 Task: Schedule a meeting on June 22, 2023, from 9:30 AM to 10:00 AM with Prateek Kumar and shivani.mishra@outlook.com, and find a room using the email 'shivani.mishra@outlook.com'.
Action: Mouse moved to (141, 35)
Screenshot: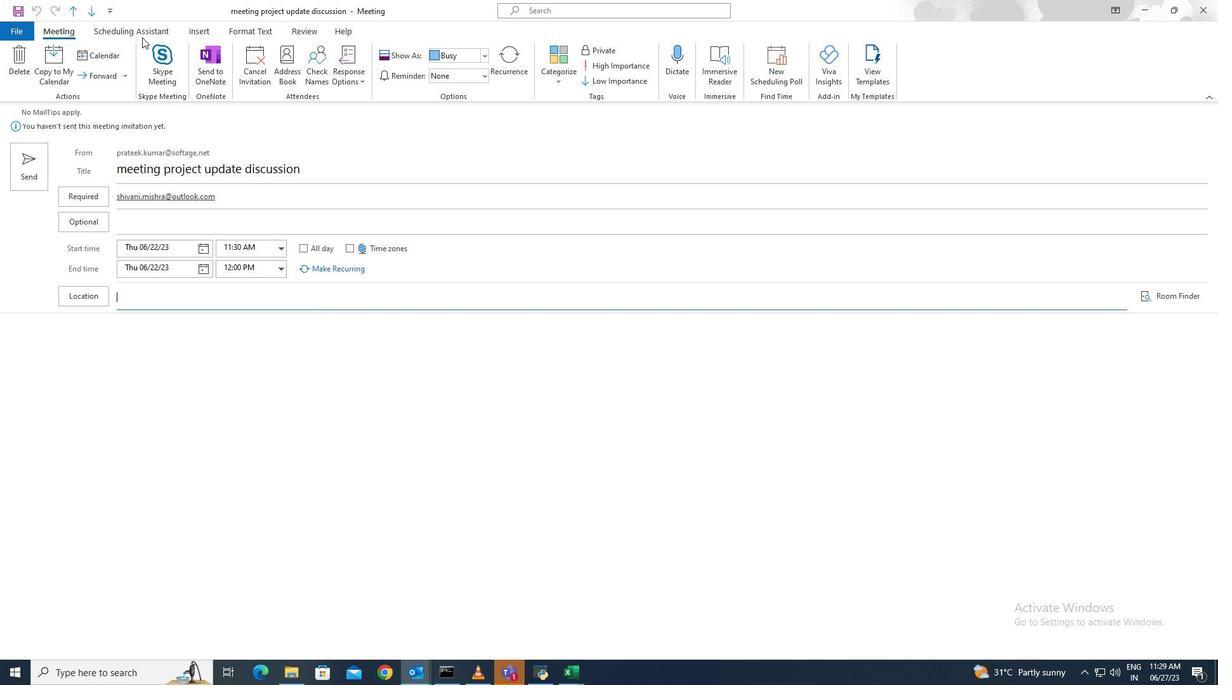 
Action: Mouse pressed left at (141, 35)
Screenshot: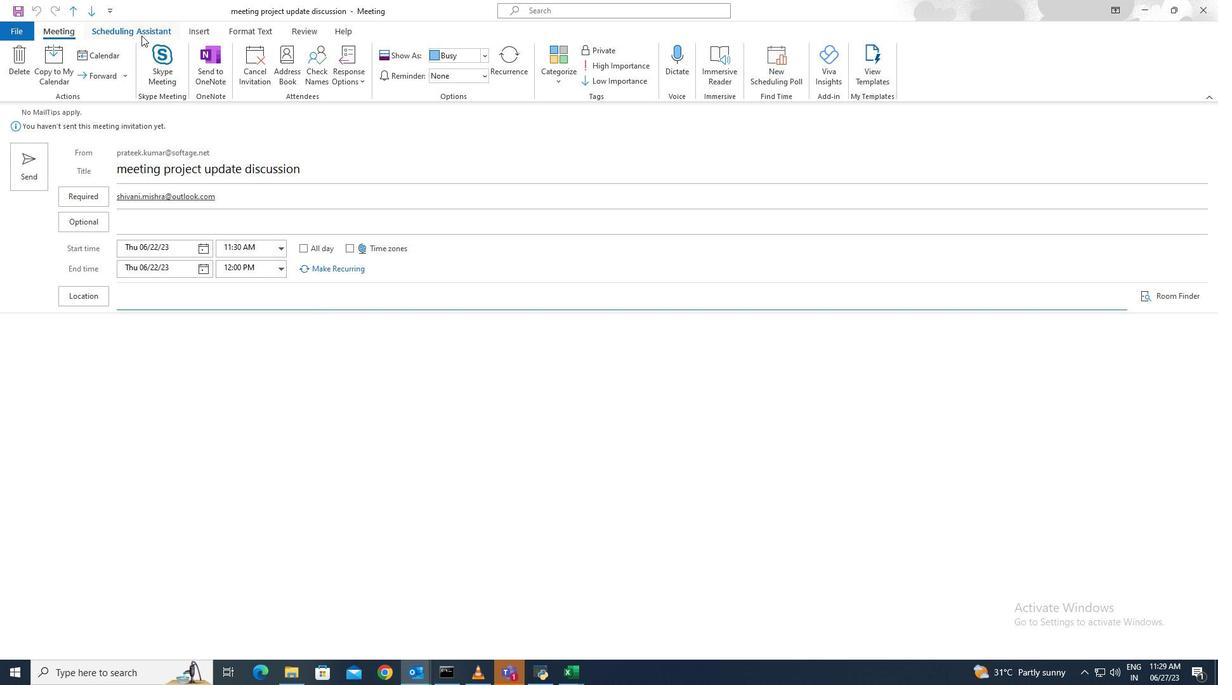 
Action: Mouse moved to (139, 66)
Screenshot: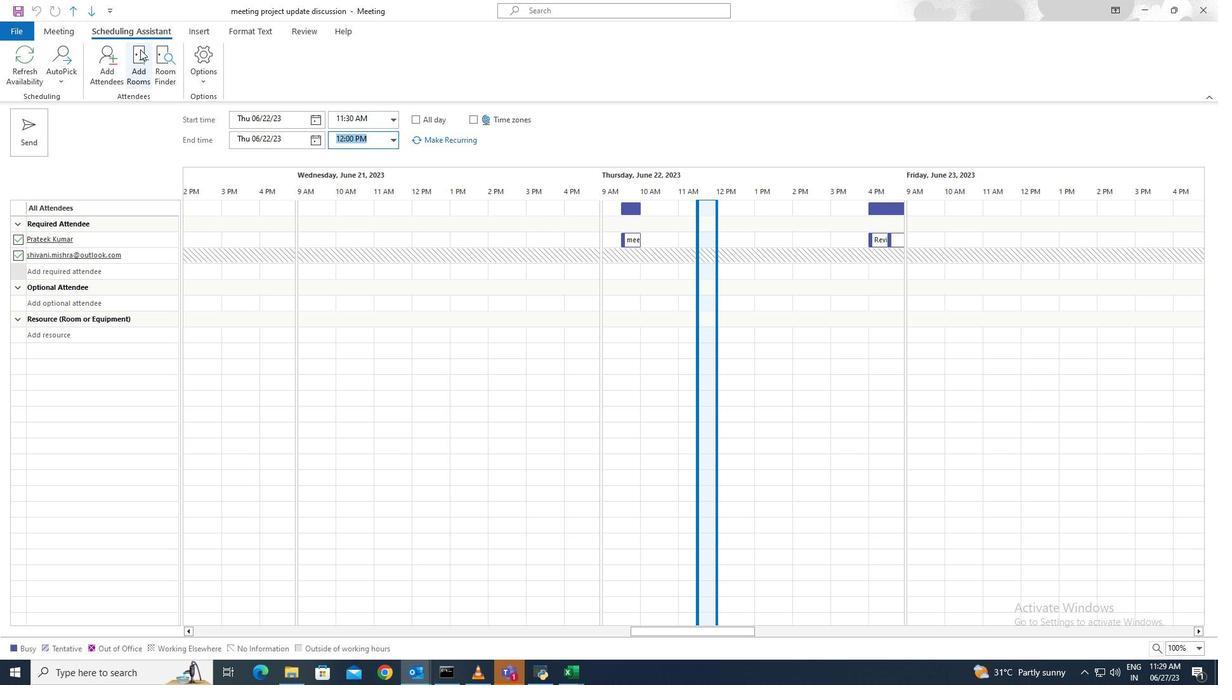 
Action: Mouse pressed left at (139, 66)
Screenshot: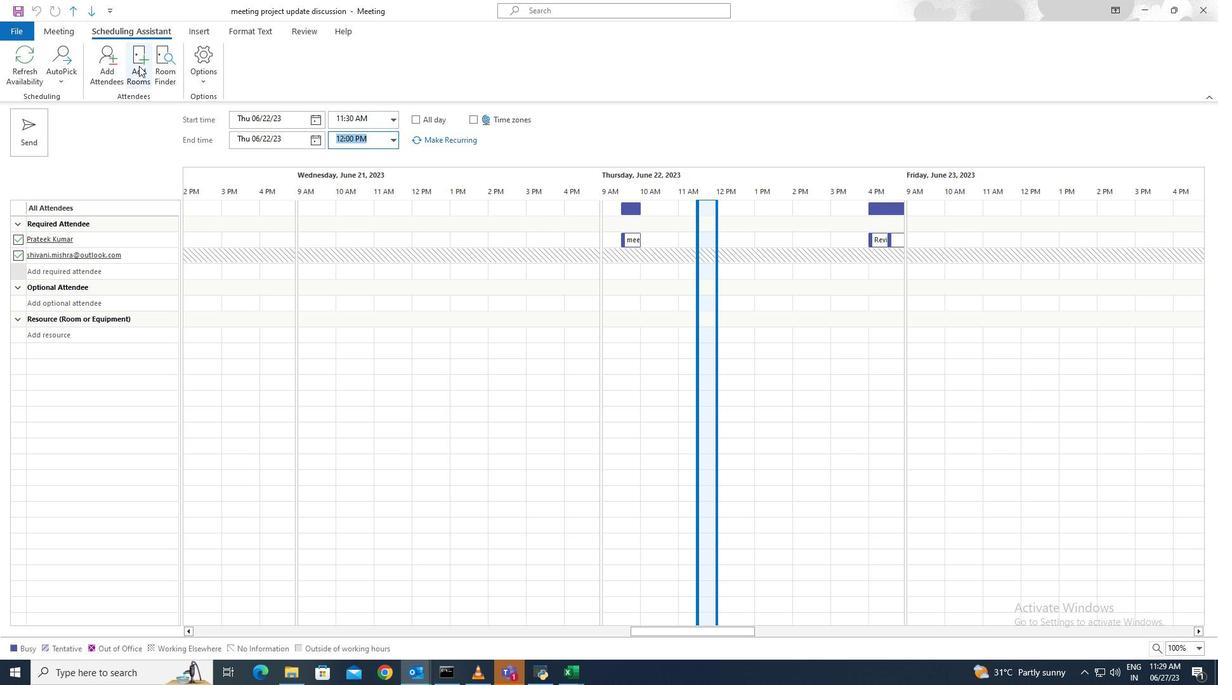 
Action: Mouse moved to (537, 437)
Screenshot: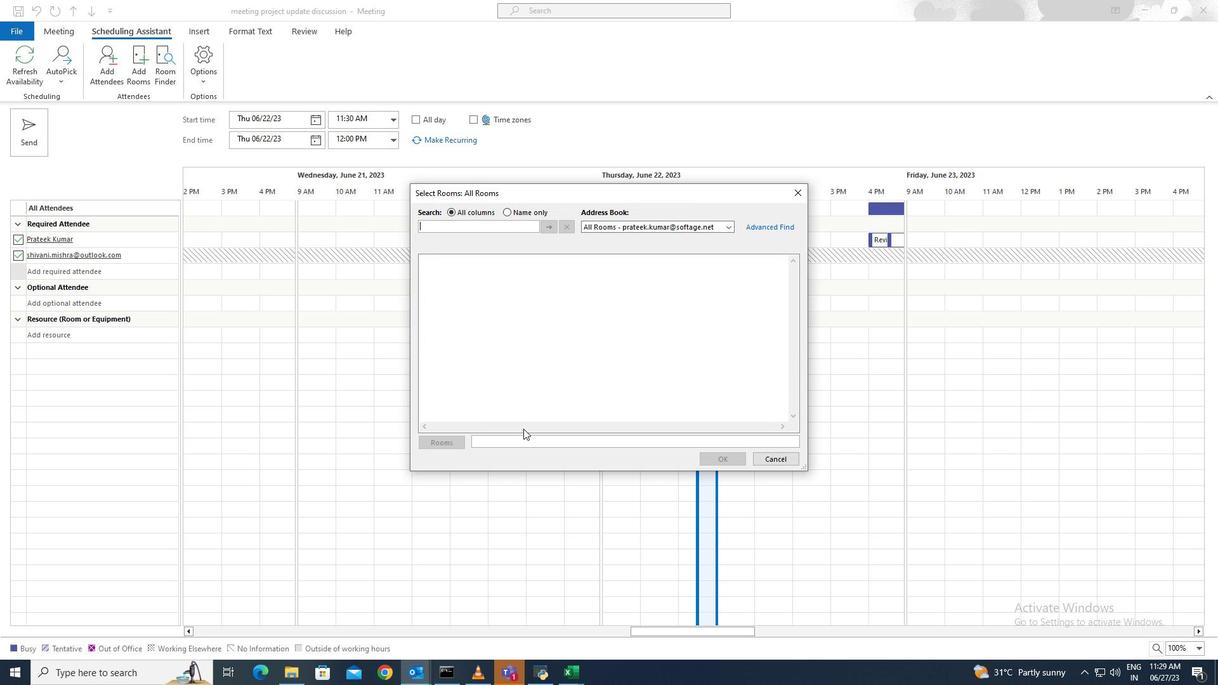 
Action: Mouse pressed left at (537, 437)
Screenshot: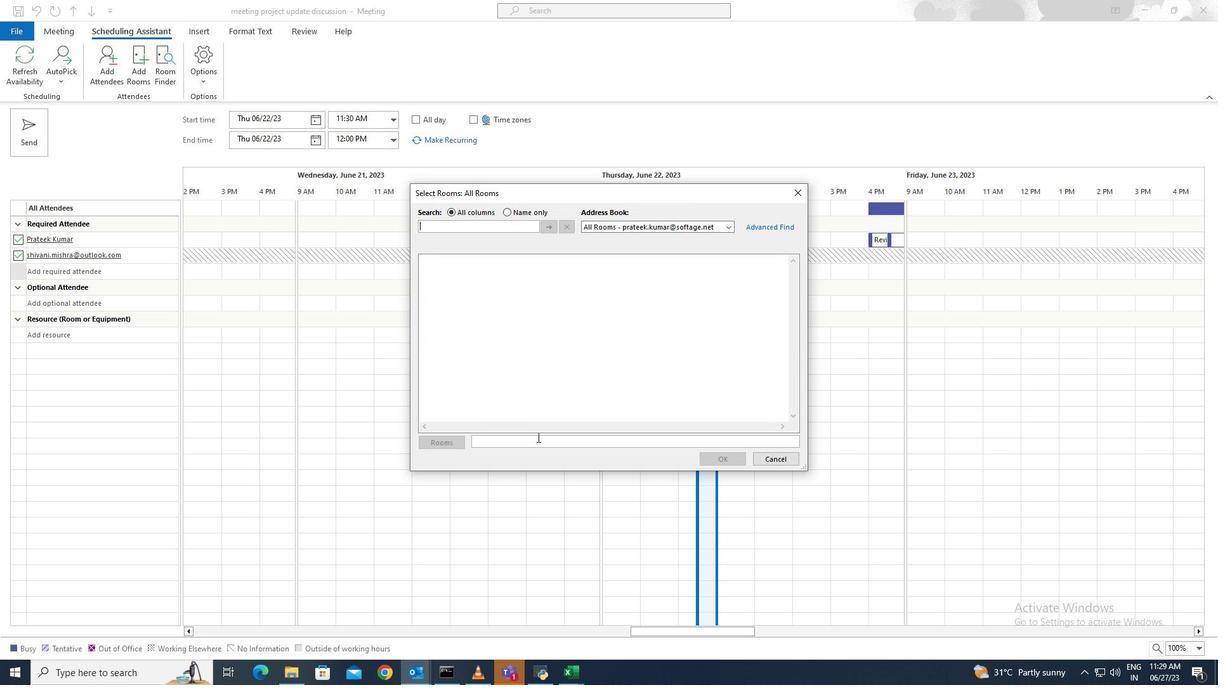 
Action: Key pressed shivani.mishra<Key.shift>@outlook.com
Screenshot: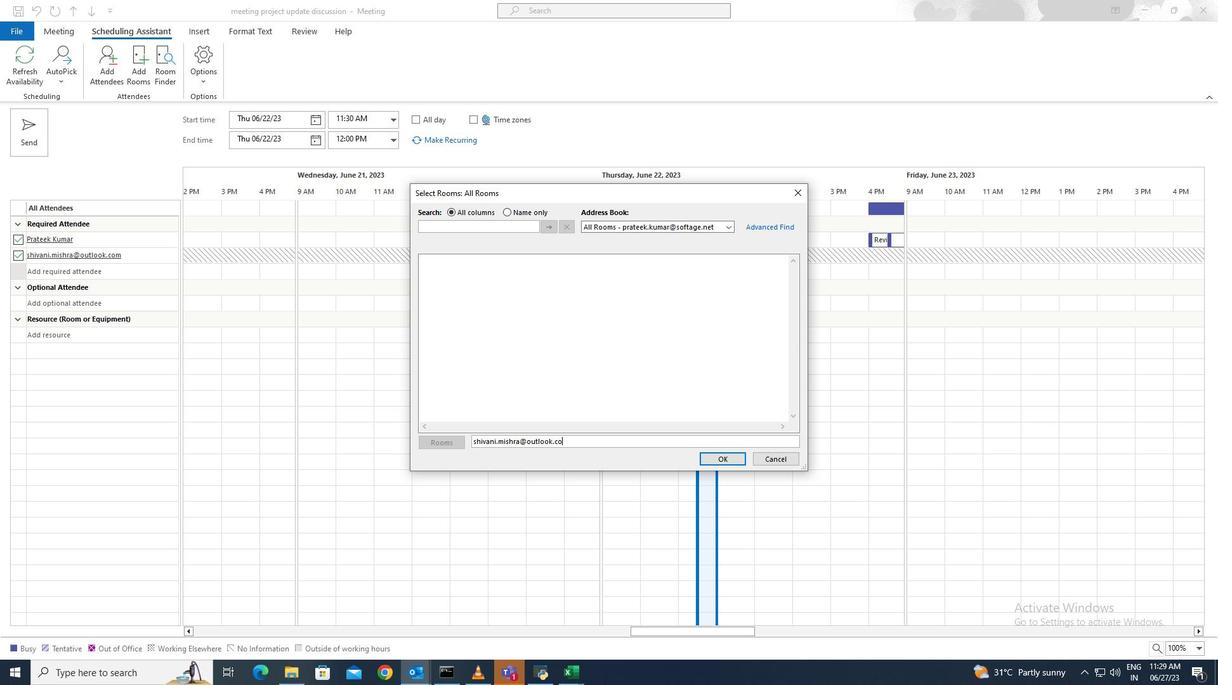 
Action: Mouse moved to (710, 459)
Screenshot: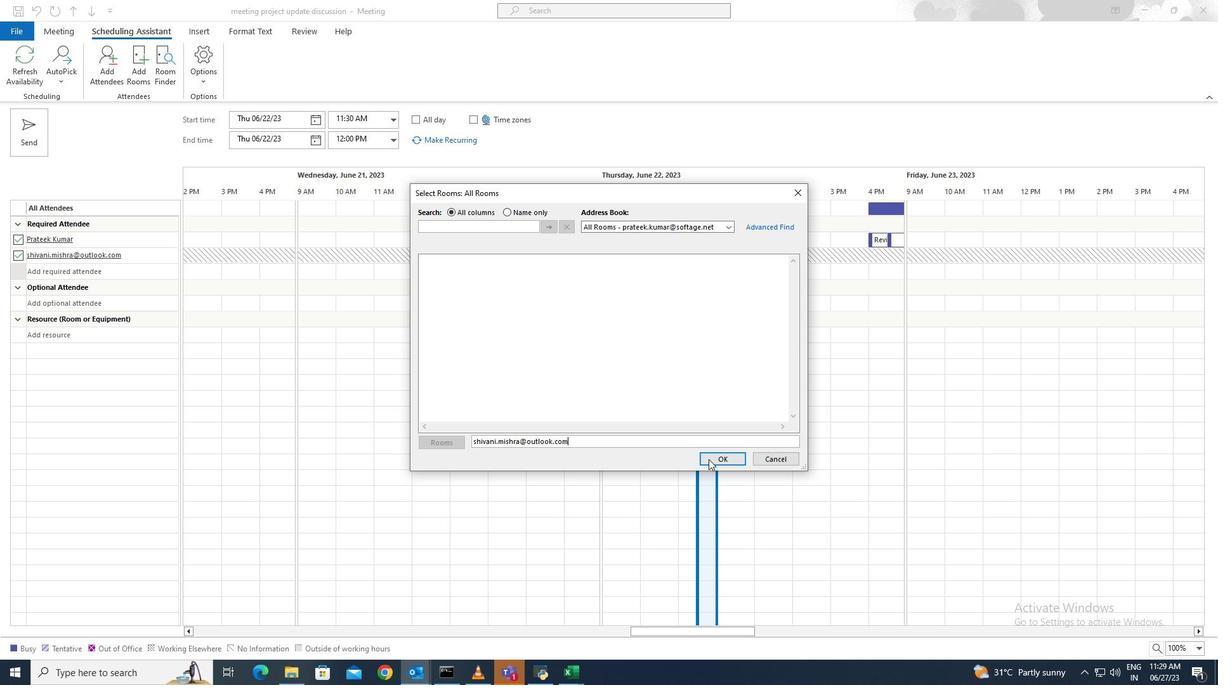 
Action: Mouse pressed left at (710, 459)
Screenshot: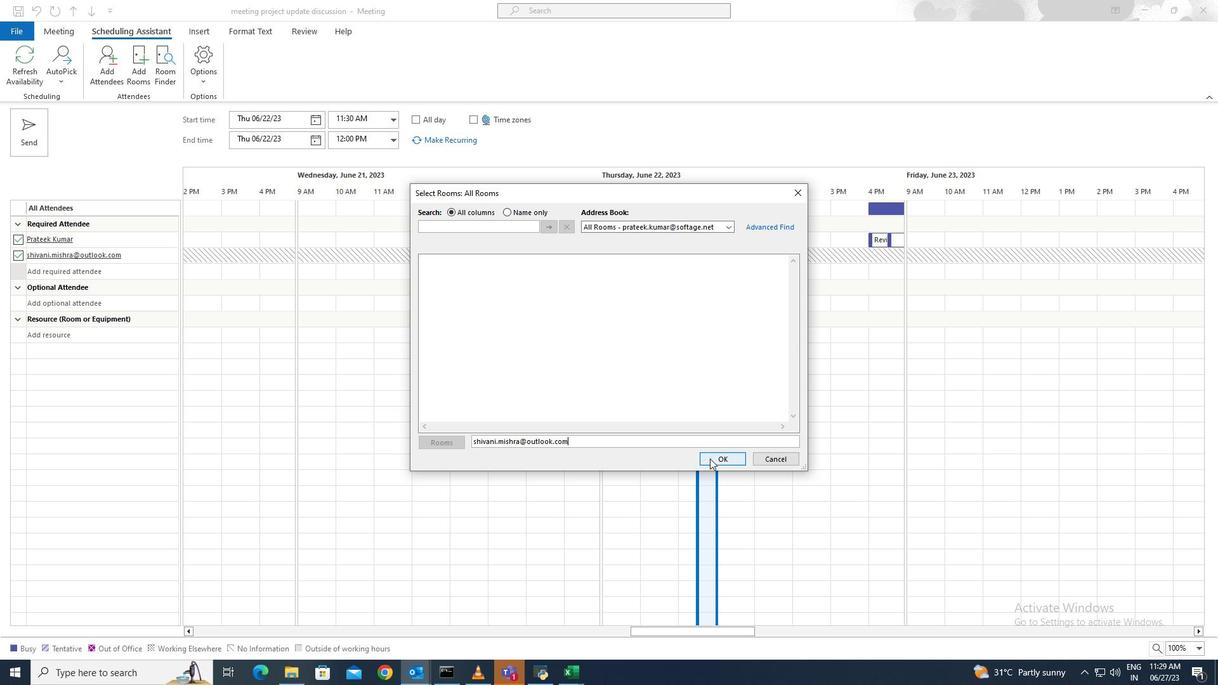 
Action: Mouse moved to (390, 122)
Screenshot: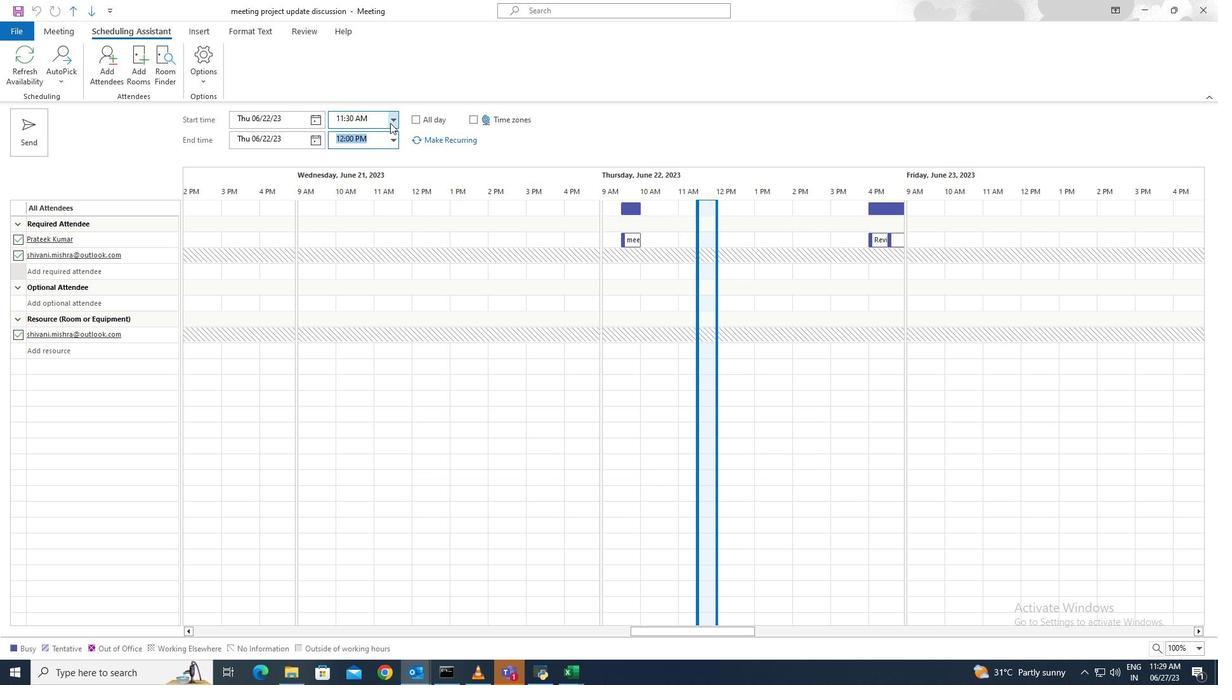 
Action: Mouse pressed left at (390, 122)
Screenshot: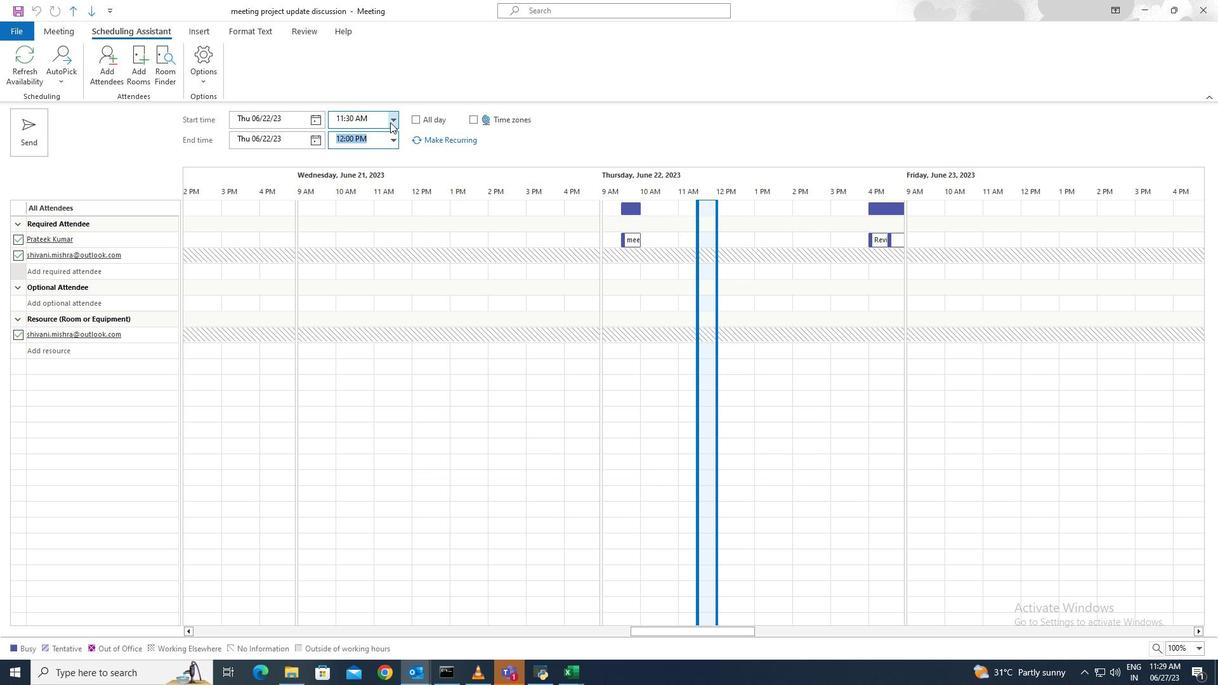 
Action: Mouse moved to (392, 132)
Screenshot: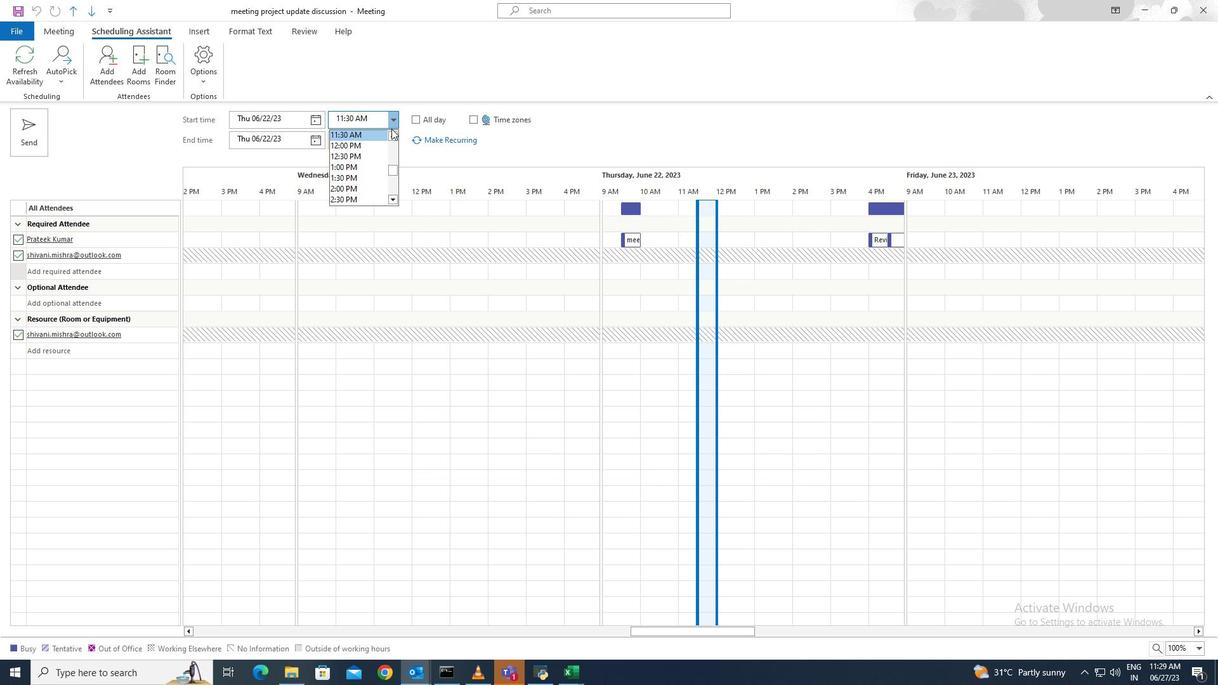 
Action: Mouse pressed left at (392, 132)
Screenshot: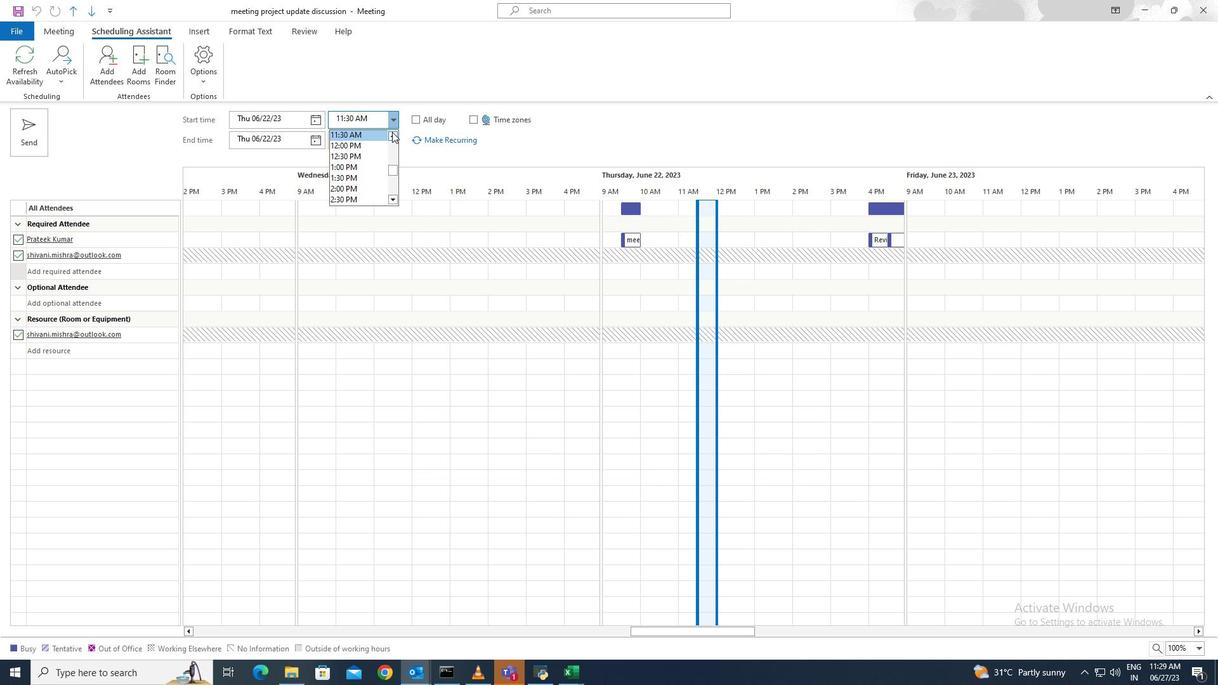 
Action: Mouse pressed left at (392, 132)
Screenshot: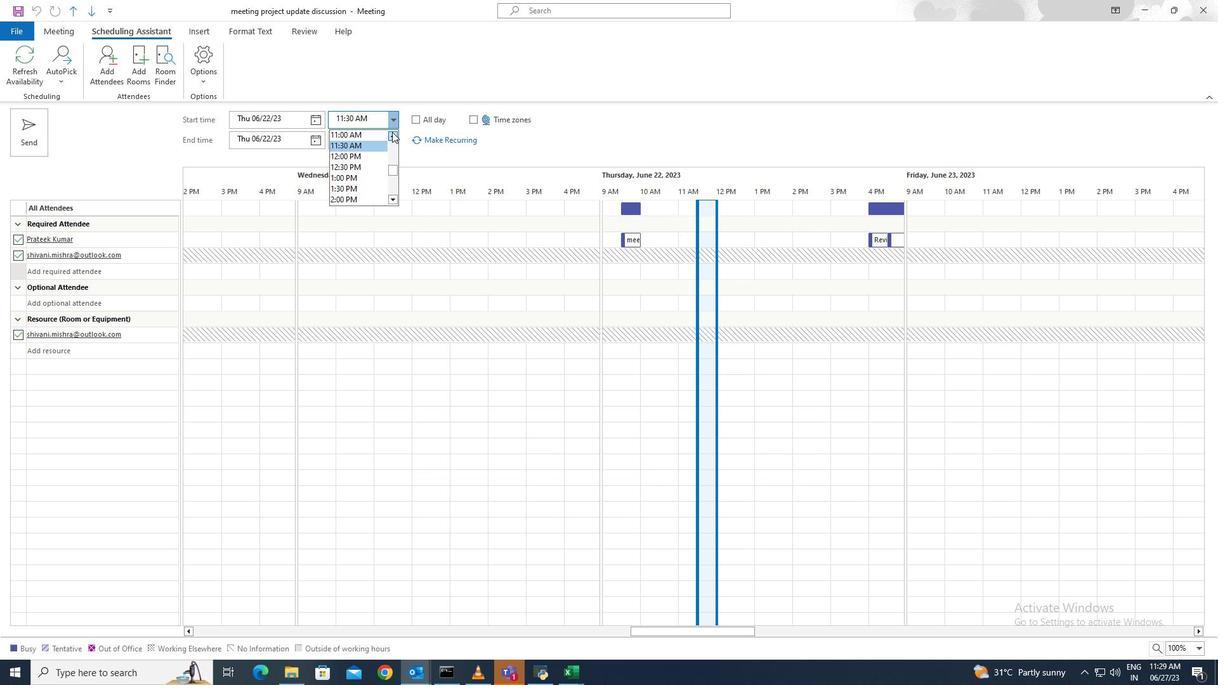 
Action: Mouse pressed left at (392, 132)
Screenshot: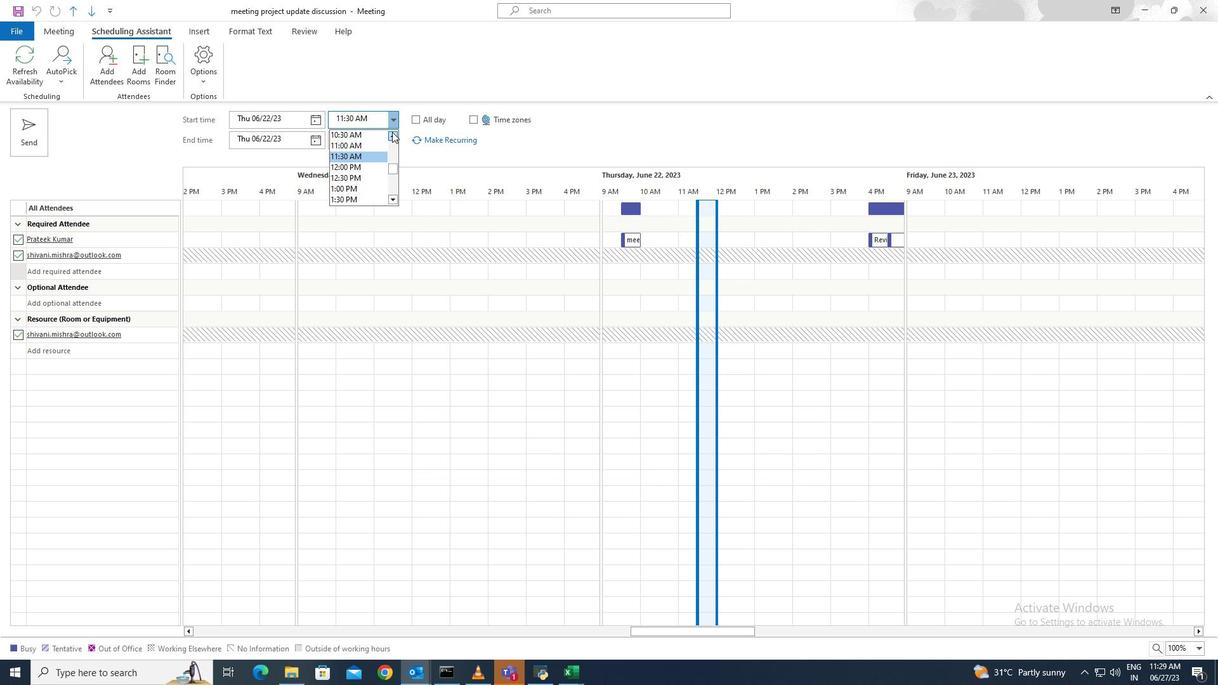 
Action: Mouse pressed left at (392, 132)
Screenshot: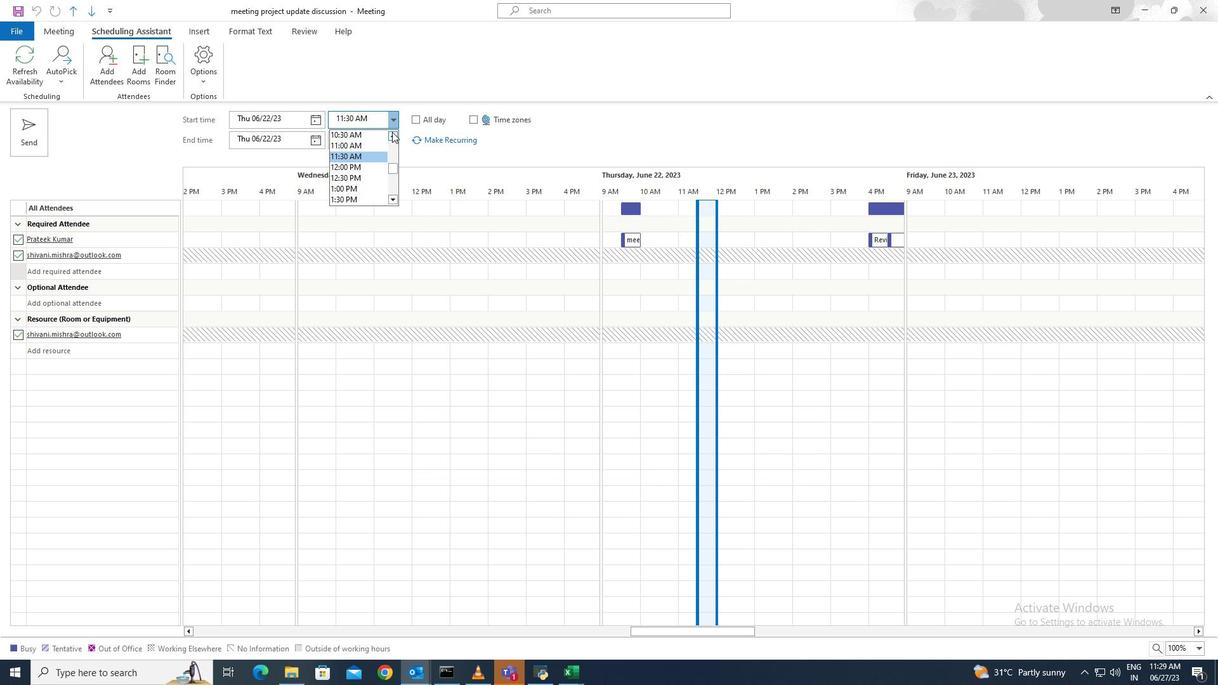 
Action: Mouse pressed left at (392, 132)
Screenshot: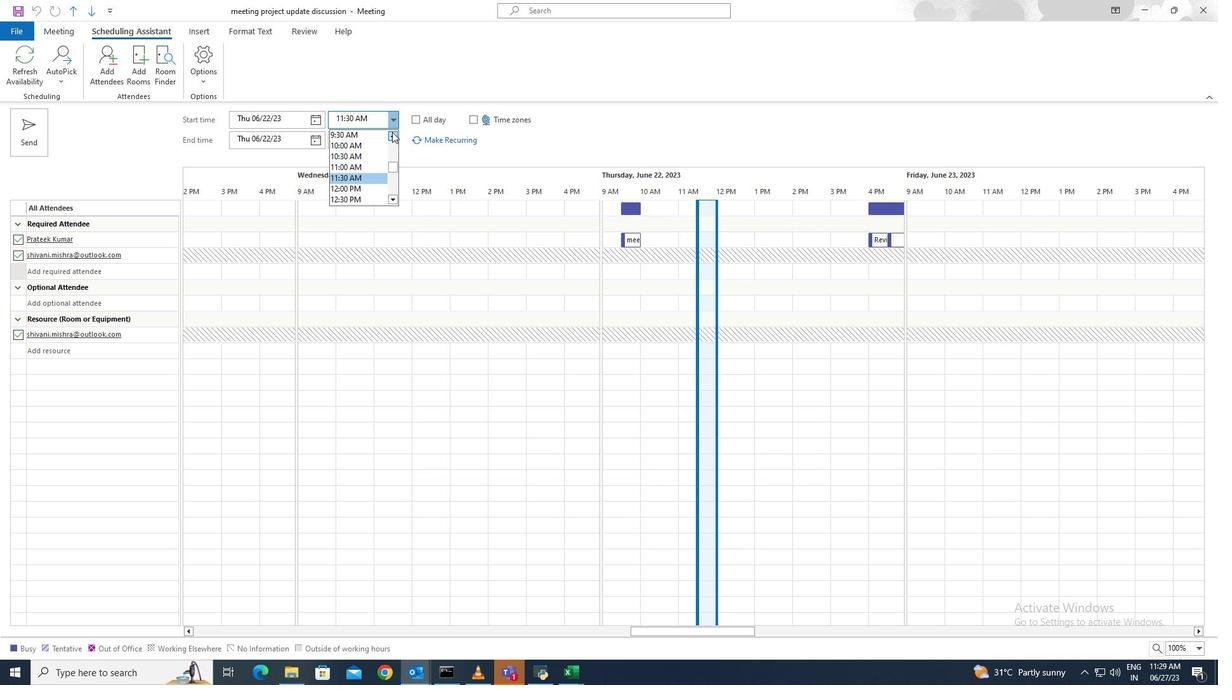 
Action: Mouse moved to (372, 146)
Screenshot: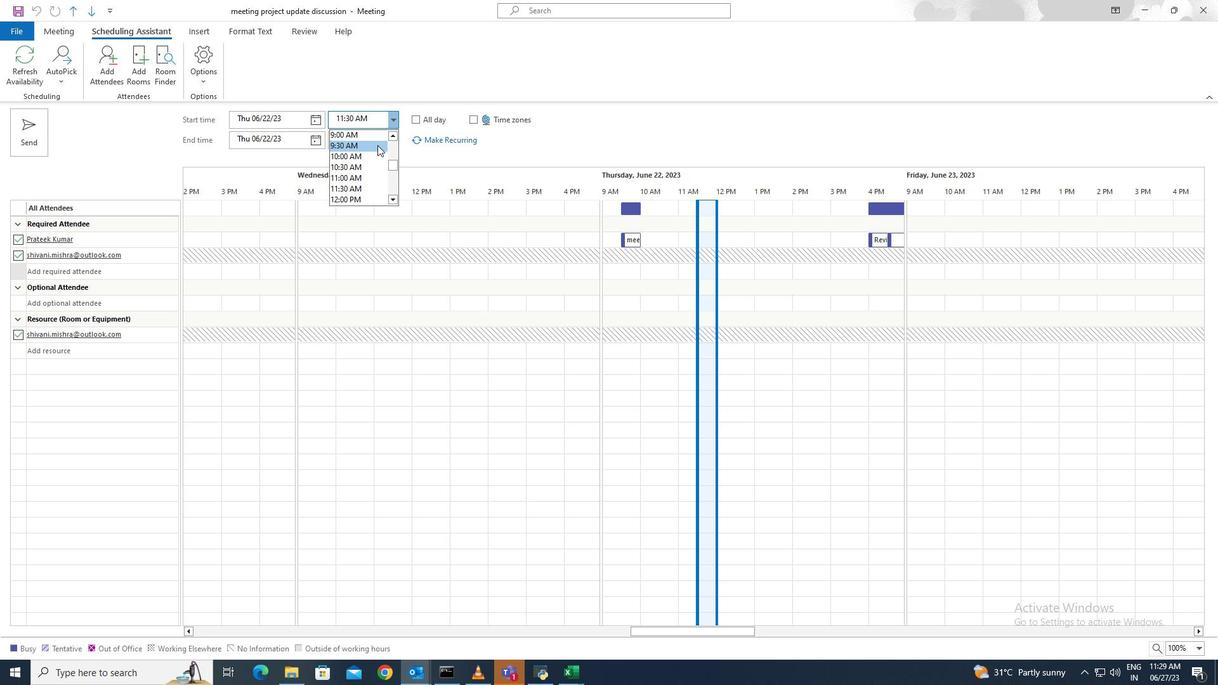 
Action: Mouse pressed left at (372, 146)
Screenshot: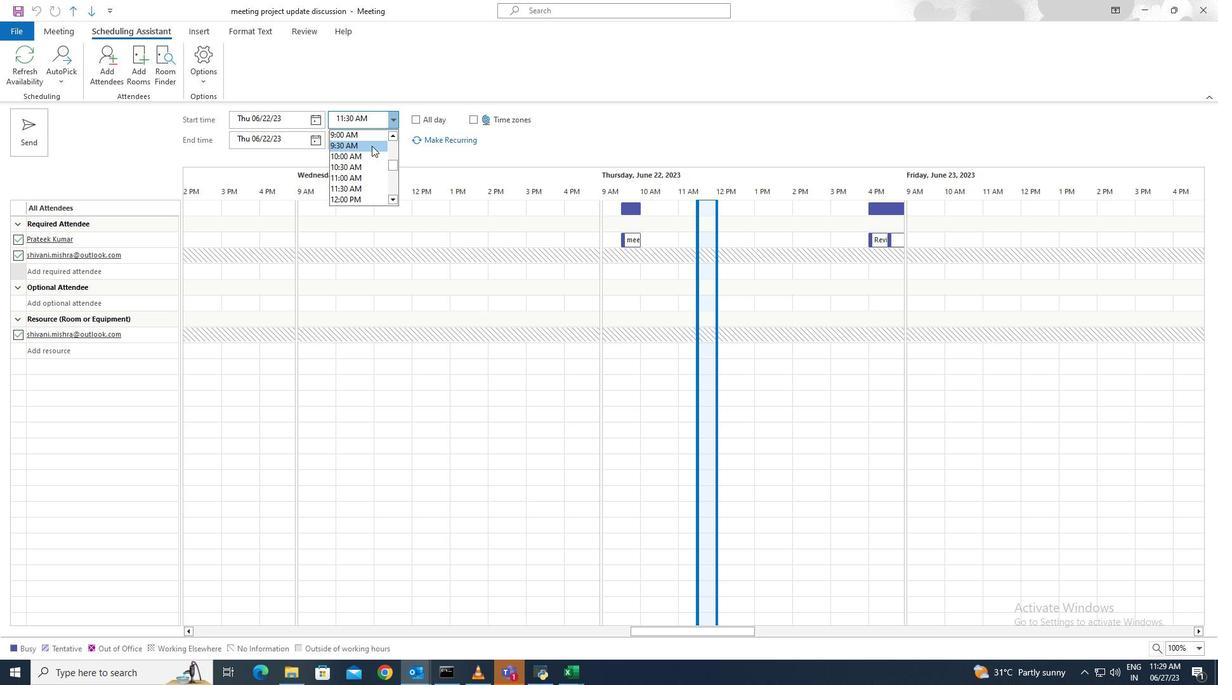 
Action: Mouse moved to (398, 141)
Screenshot: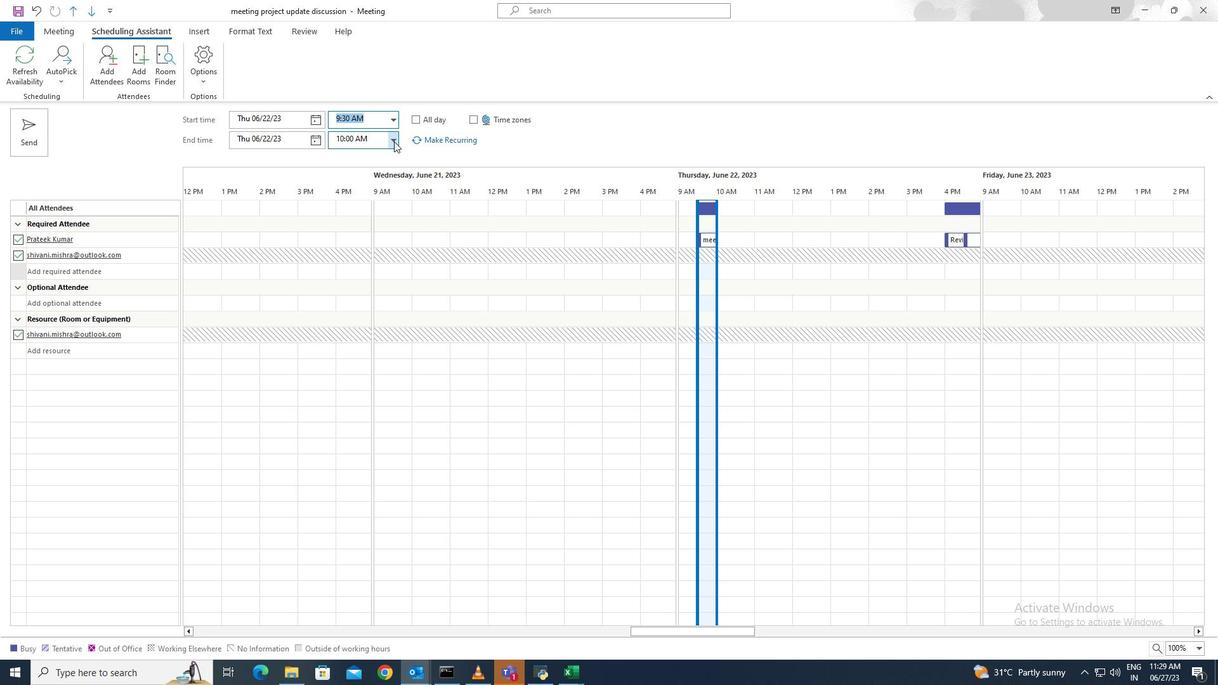 
